 Task: Check the percentage active listings of office in the last 5 years.
Action: Mouse moved to (730, 165)
Screenshot: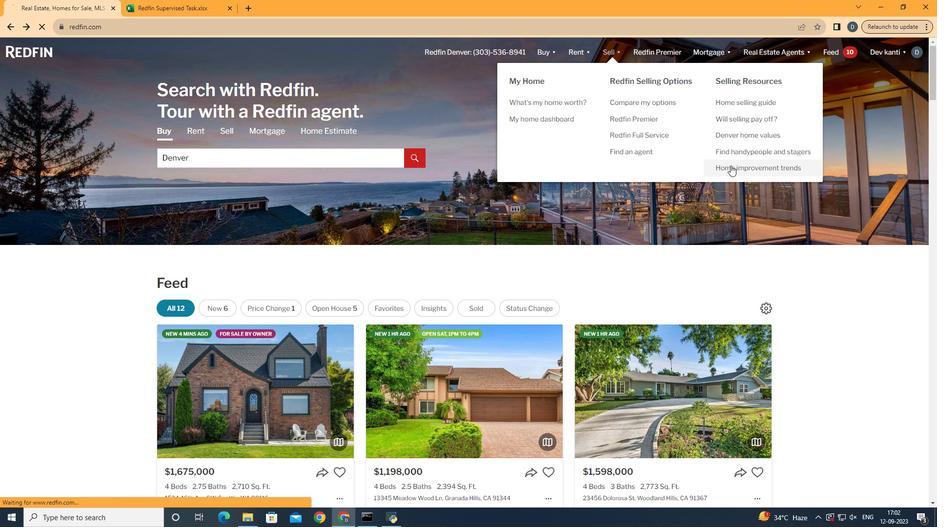 
Action: Mouse pressed left at (730, 165)
Screenshot: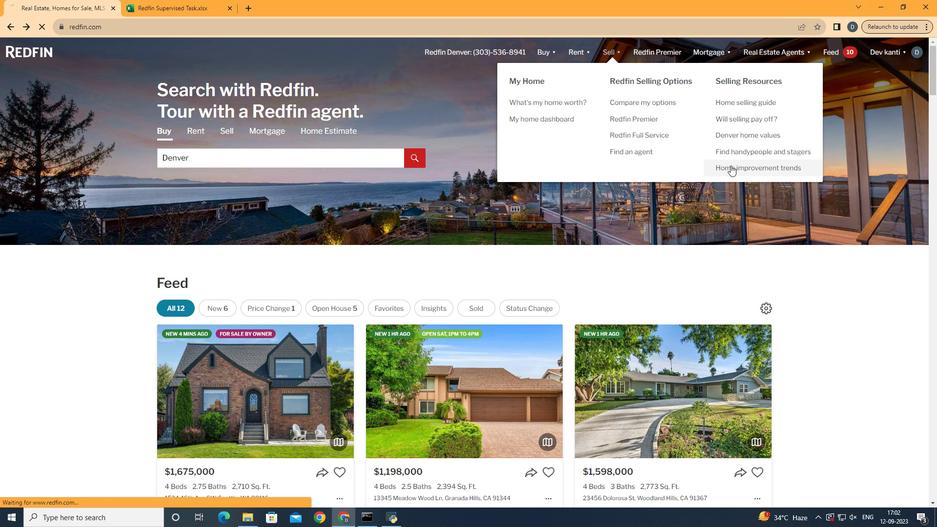 
Action: Mouse moved to (228, 187)
Screenshot: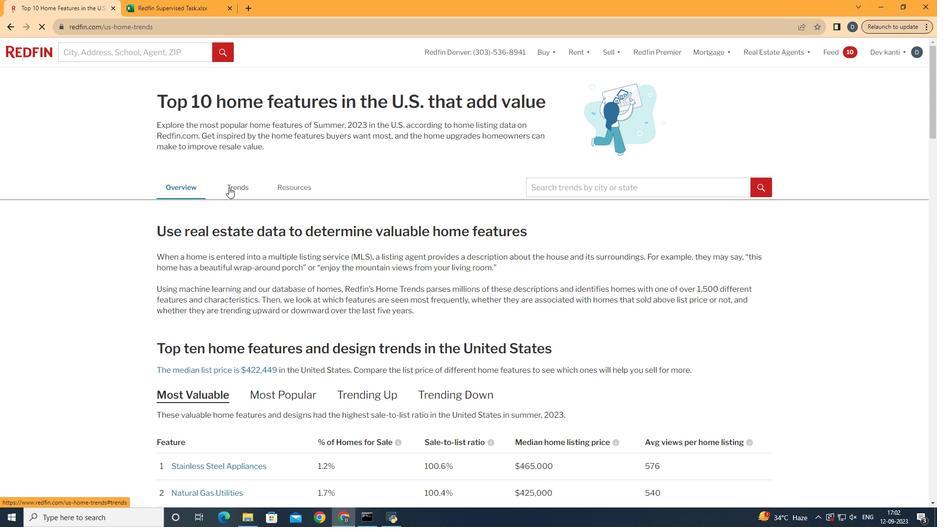 
Action: Mouse pressed left at (228, 187)
Screenshot: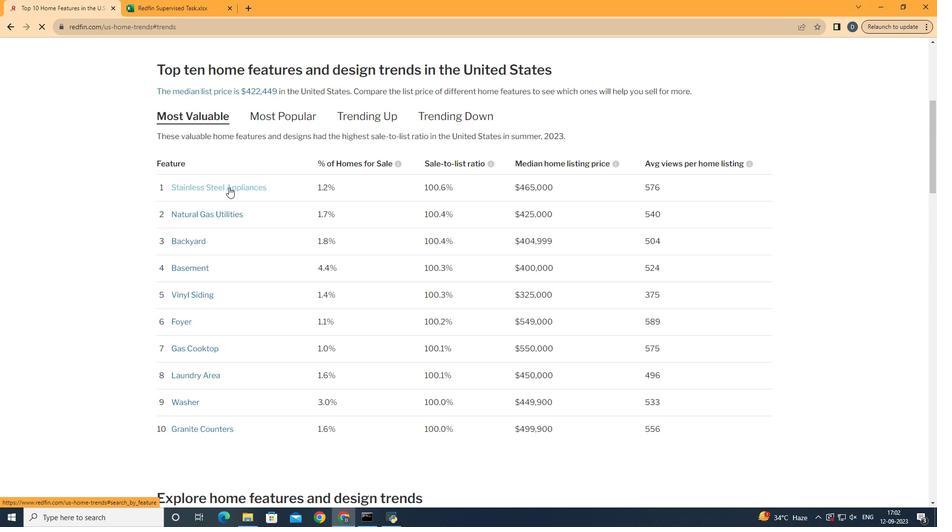 
Action: Mouse moved to (245, 222)
Screenshot: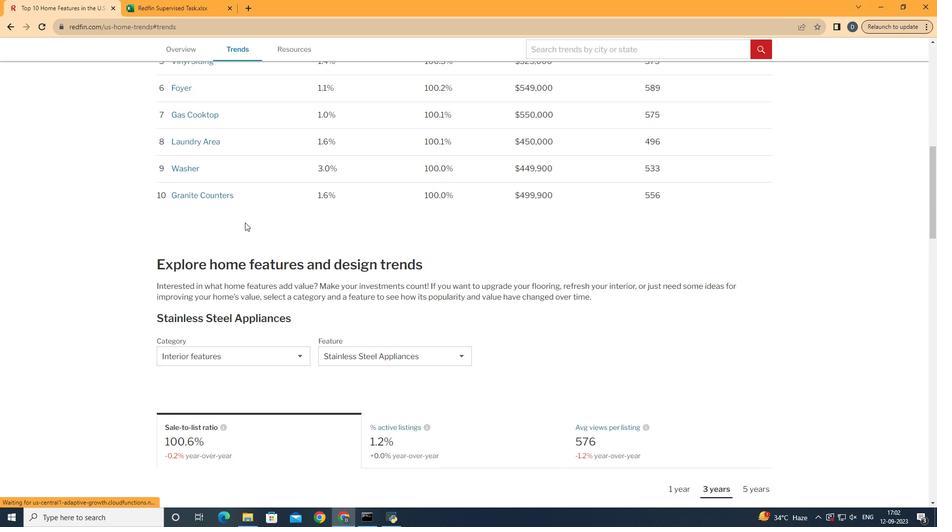 
Action: Mouse scrolled (245, 222) with delta (0, 0)
Screenshot: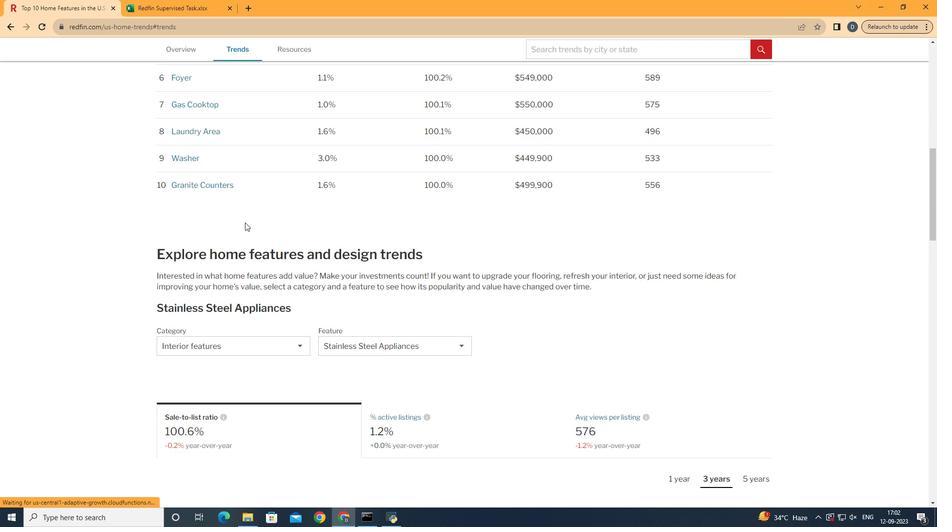 
Action: Mouse scrolled (245, 222) with delta (0, 0)
Screenshot: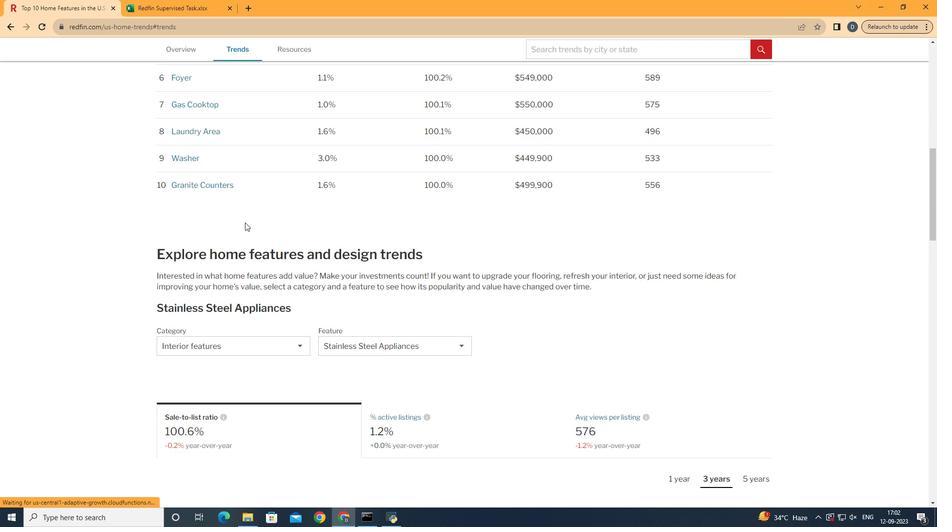 
Action: Mouse scrolled (245, 222) with delta (0, 0)
Screenshot: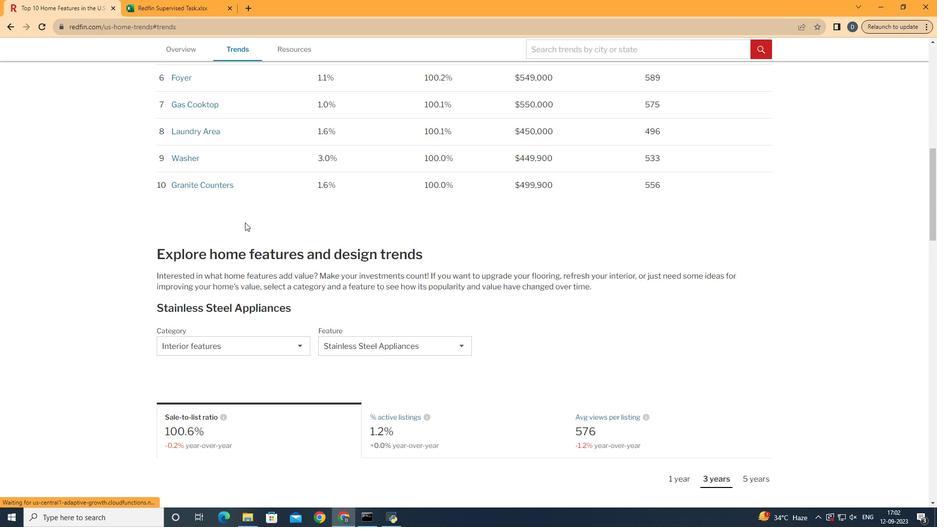 
Action: Mouse scrolled (245, 222) with delta (0, 0)
Screenshot: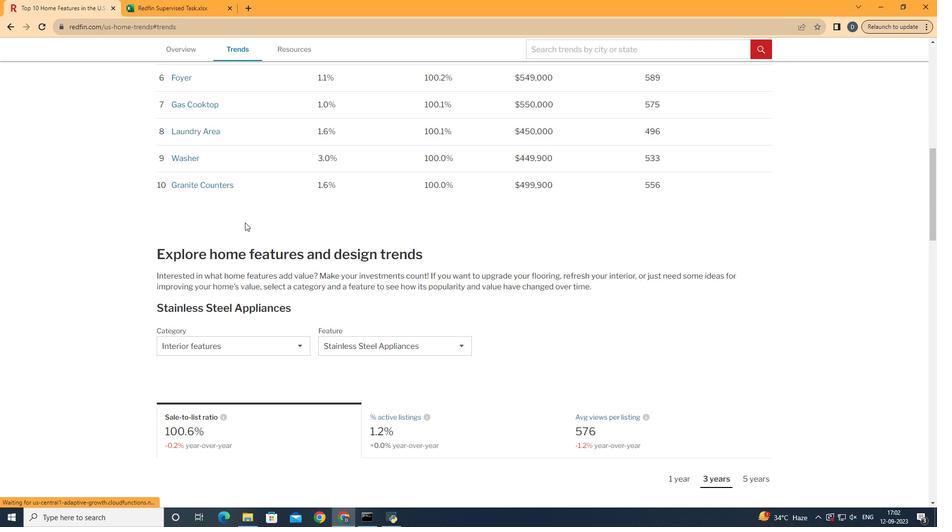 
Action: Mouse scrolled (245, 222) with delta (0, 0)
Screenshot: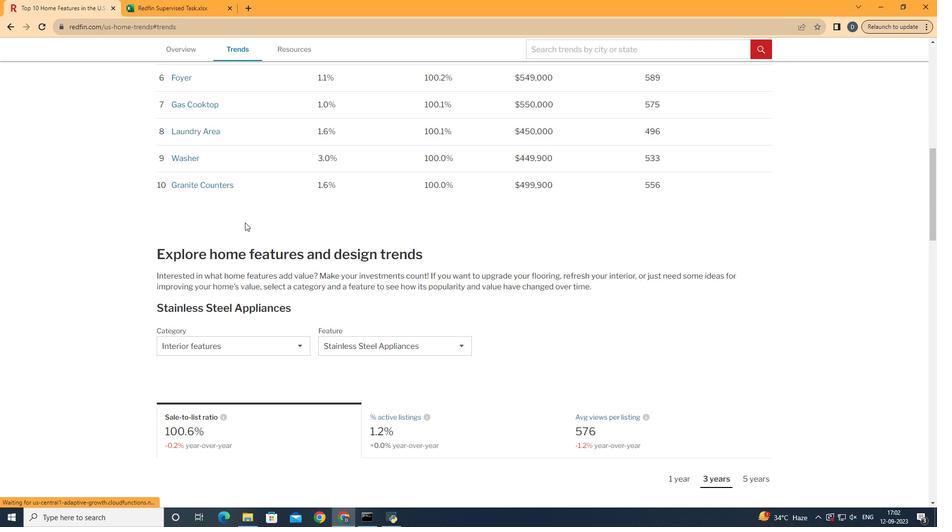 
Action: Mouse scrolled (245, 222) with delta (0, 0)
Screenshot: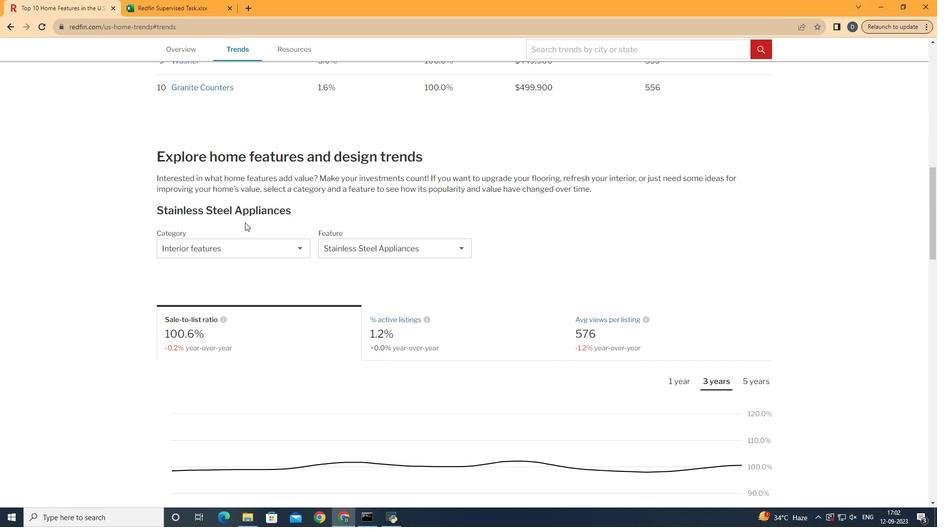 
Action: Mouse scrolled (245, 222) with delta (0, 0)
Screenshot: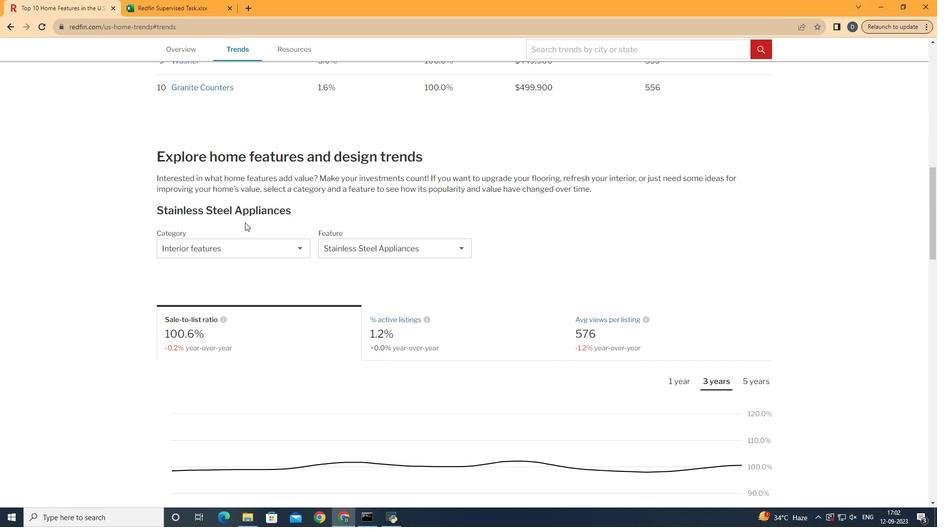 
Action: Mouse moved to (255, 249)
Screenshot: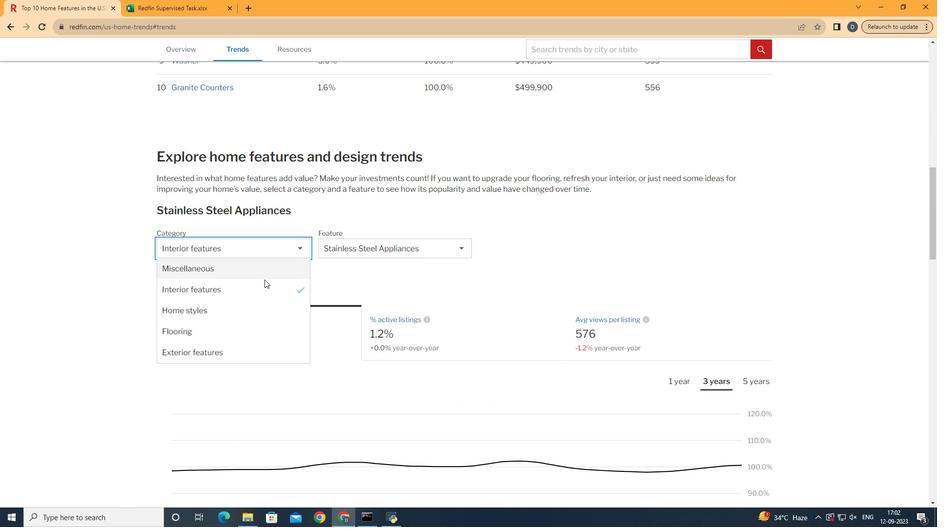 
Action: Mouse pressed left at (255, 249)
Screenshot: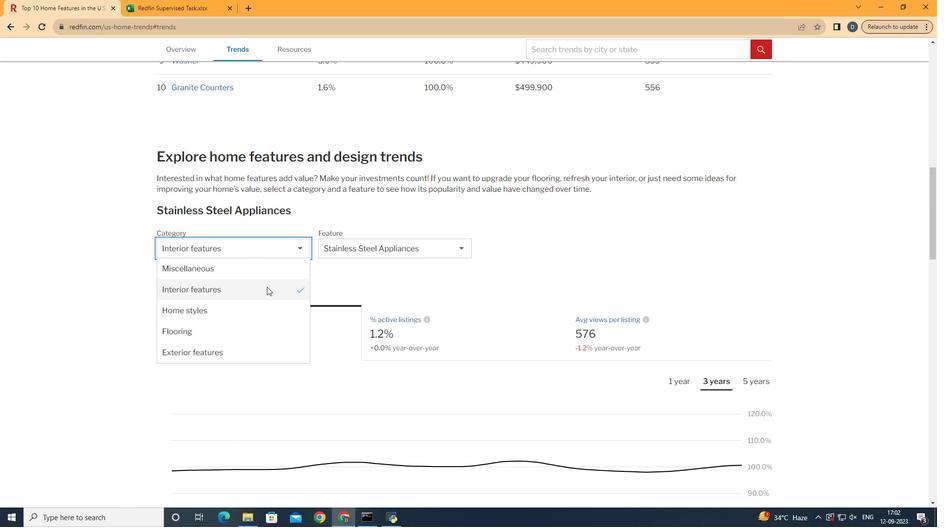 
Action: Mouse moved to (268, 291)
Screenshot: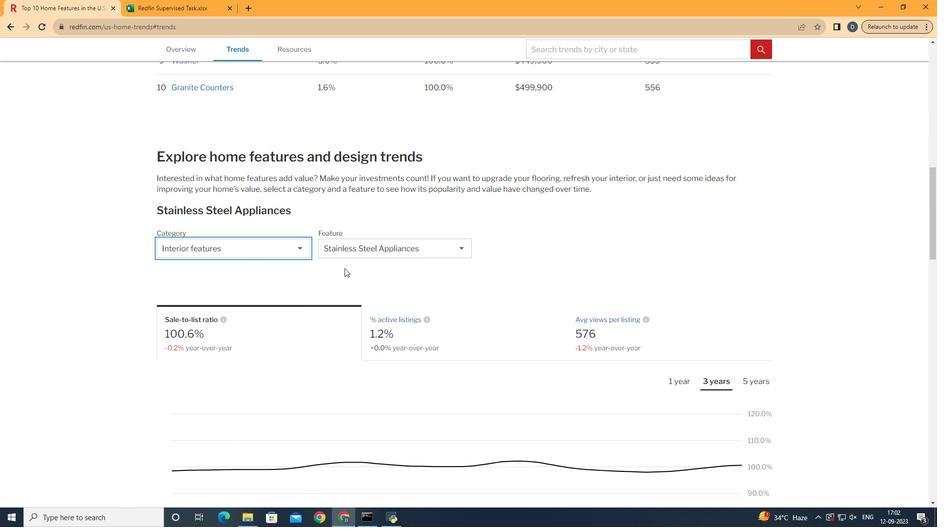 
Action: Mouse pressed left at (268, 291)
Screenshot: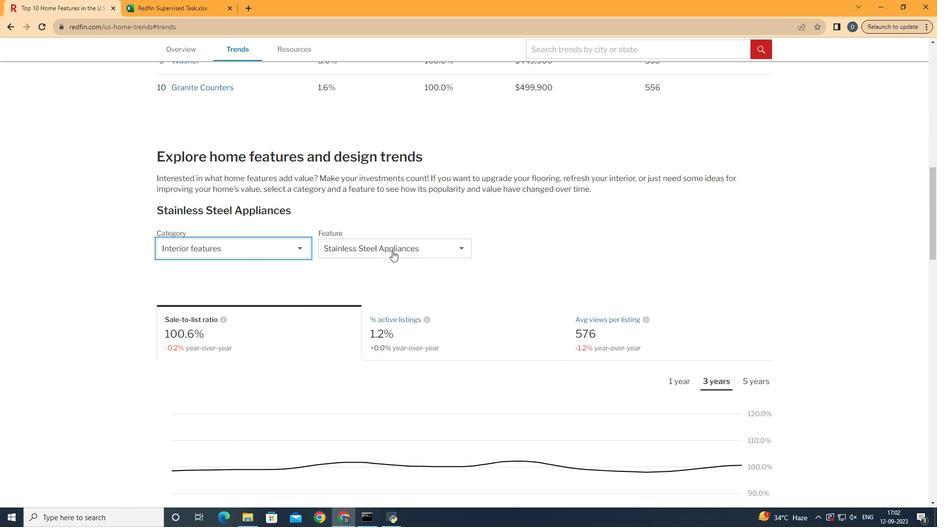 
Action: Mouse moved to (393, 250)
Screenshot: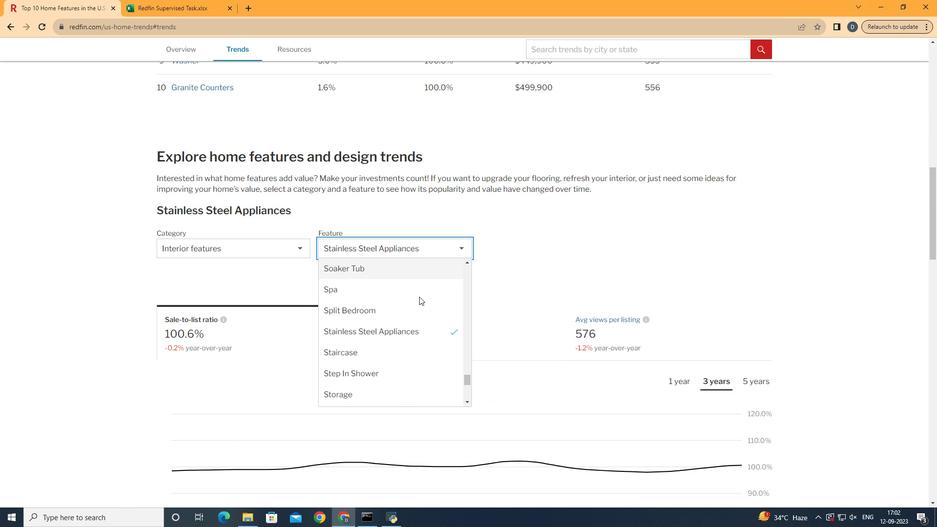 
Action: Mouse pressed left at (393, 250)
Screenshot: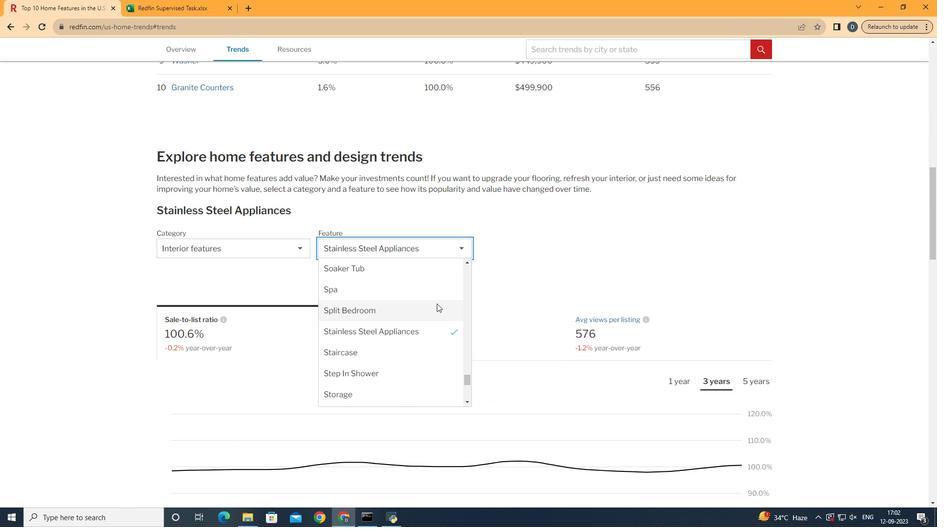 
Action: Mouse moved to (447, 303)
Screenshot: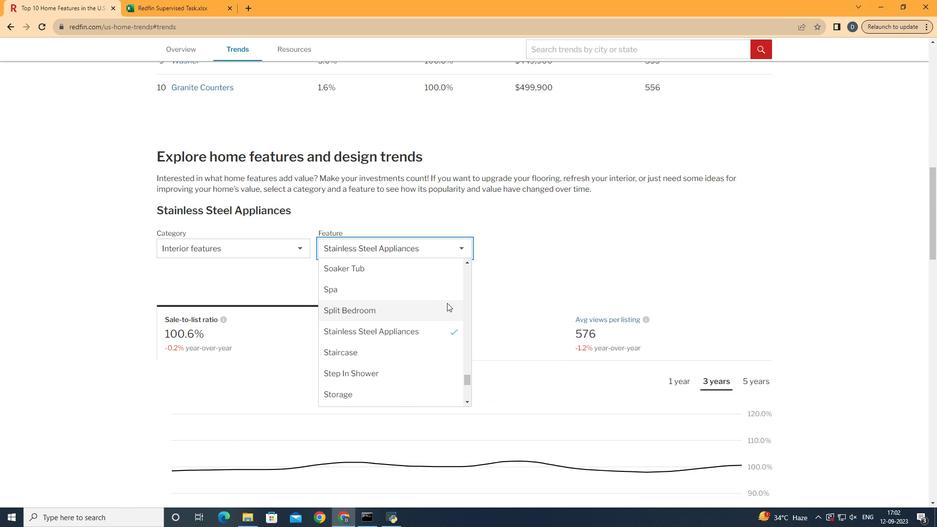 
Action: Mouse scrolled (447, 303) with delta (0, 0)
Screenshot: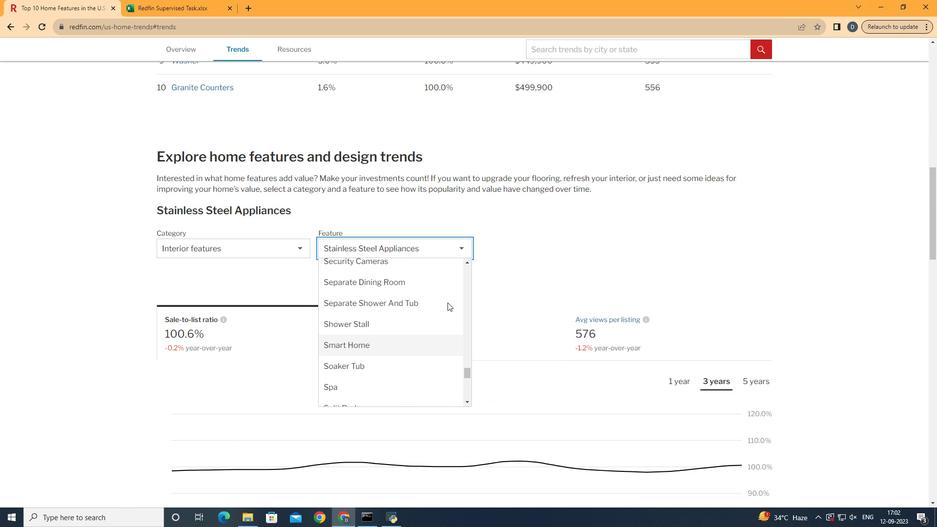 
Action: Mouse scrolled (447, 303) with delta (0, 0)
Screenshot: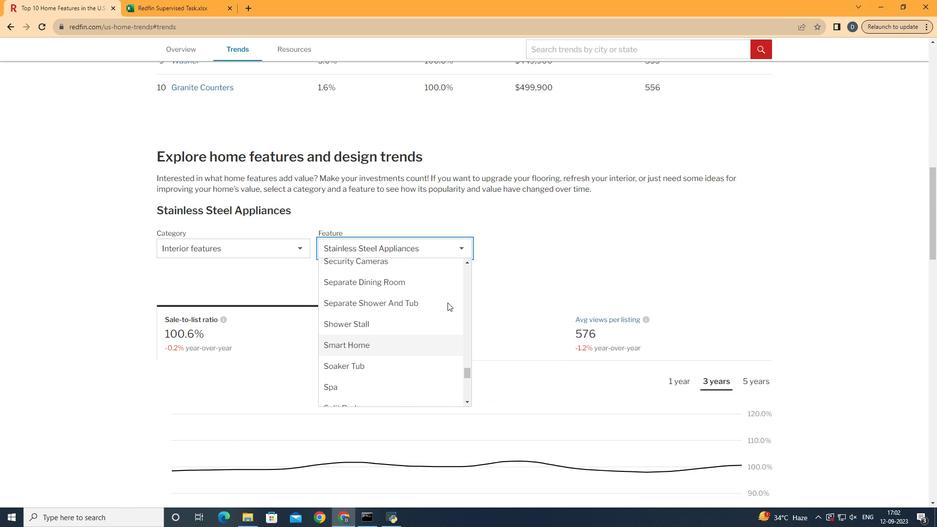 
Action: Mouse moved to (447, 302)
Screenshot: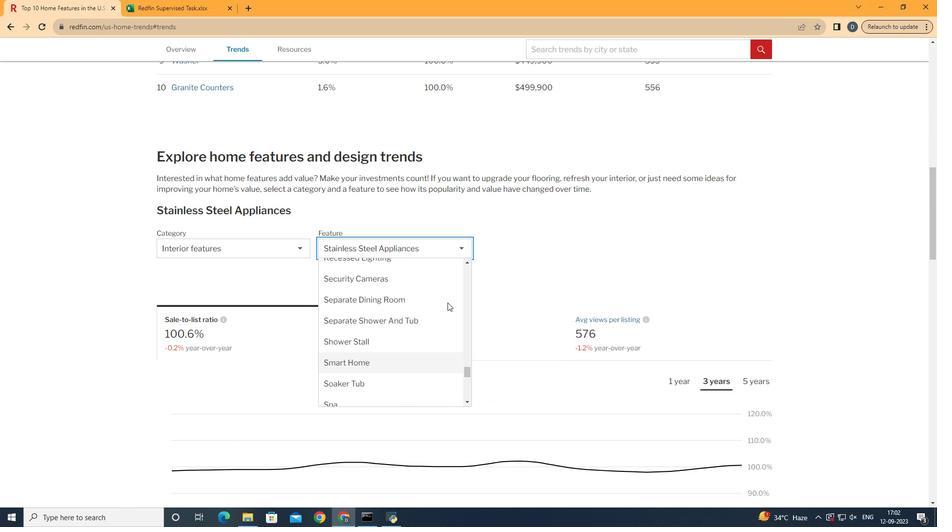 
Action: Mouse scrolled (447, 303) with delta (0, 0)
Screenshot: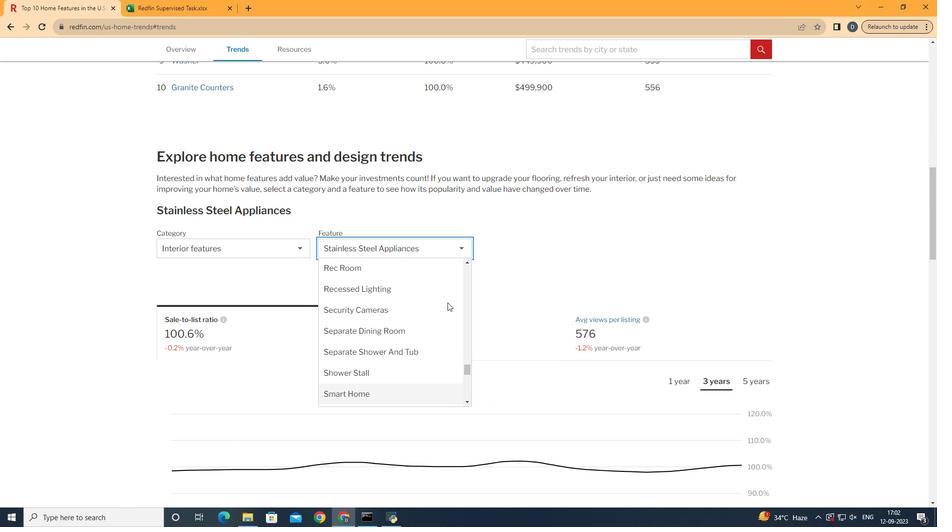 
Action: Mouse moved to (435, 320)
Screenshot: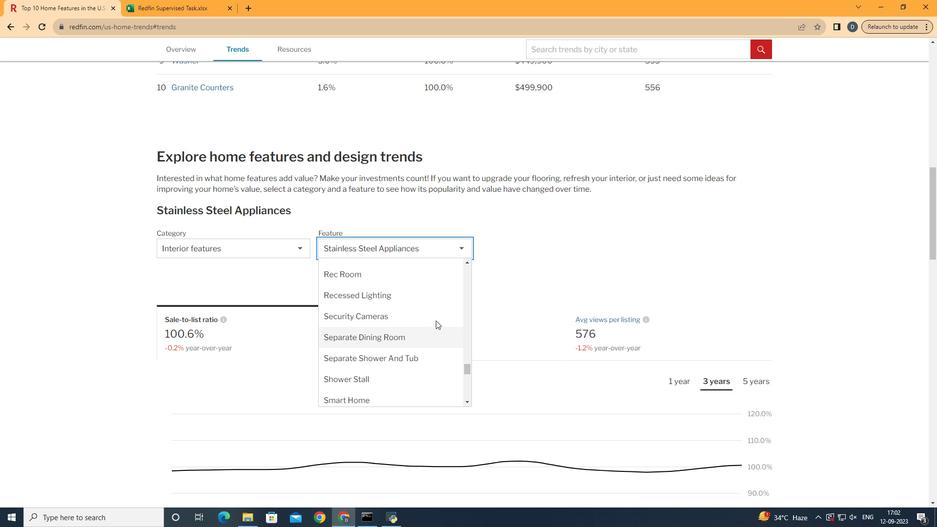 
Action: Mouse scrolled (435, 321) with delta (0, 0)
Screenshot: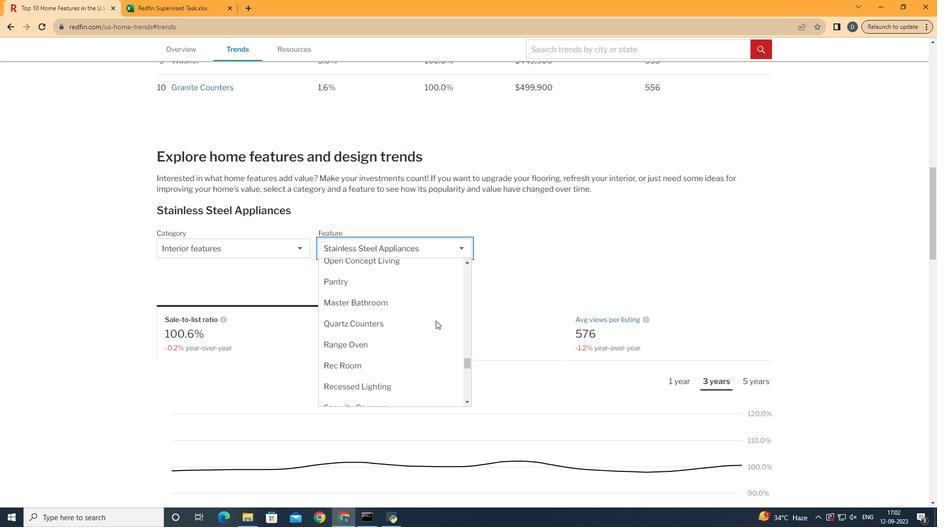 
Action: Mouse scrolled (435, 321) with delta (0, 0)
Screenshot: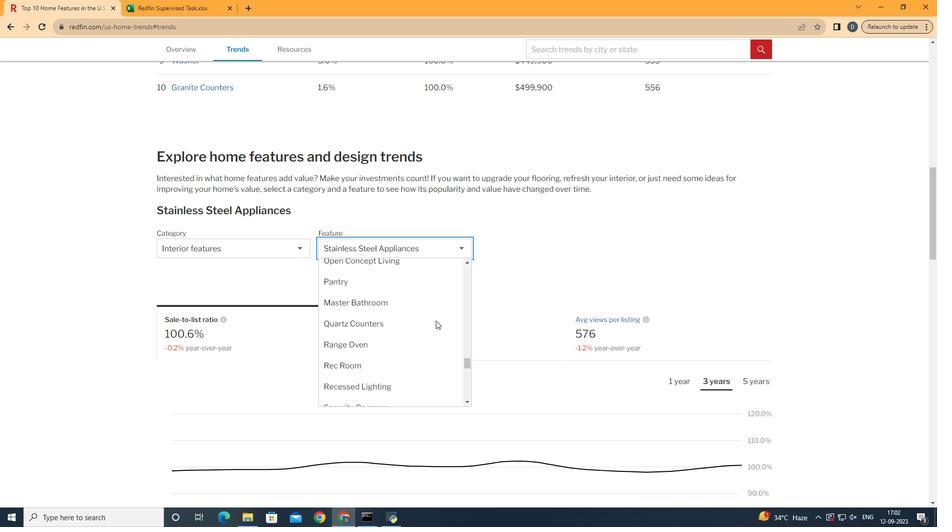 
Action: Mouse moved to (441, 287)
Screenshot: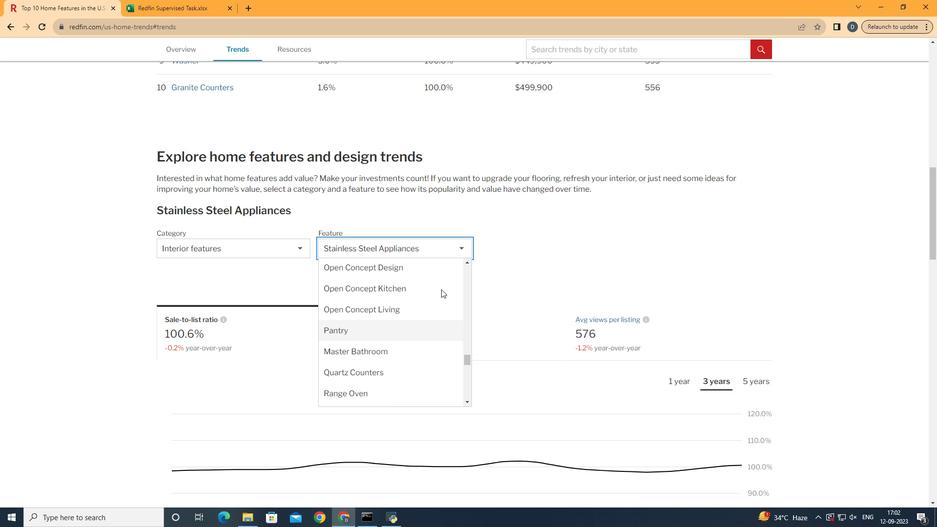 
Action: Mouse scrolled (441, 287) with delta (0, 0)
Screenshot: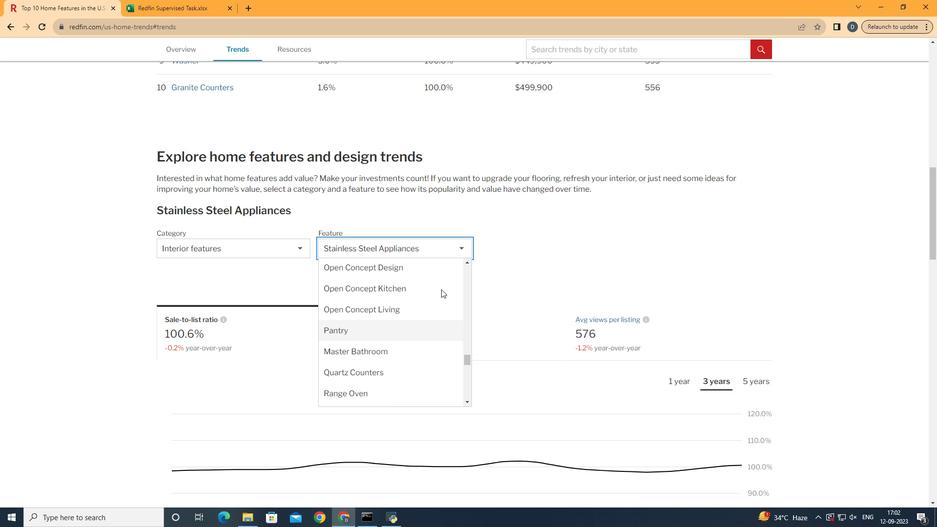 
Action: Mouse moved to (440, 292)
Screenshot: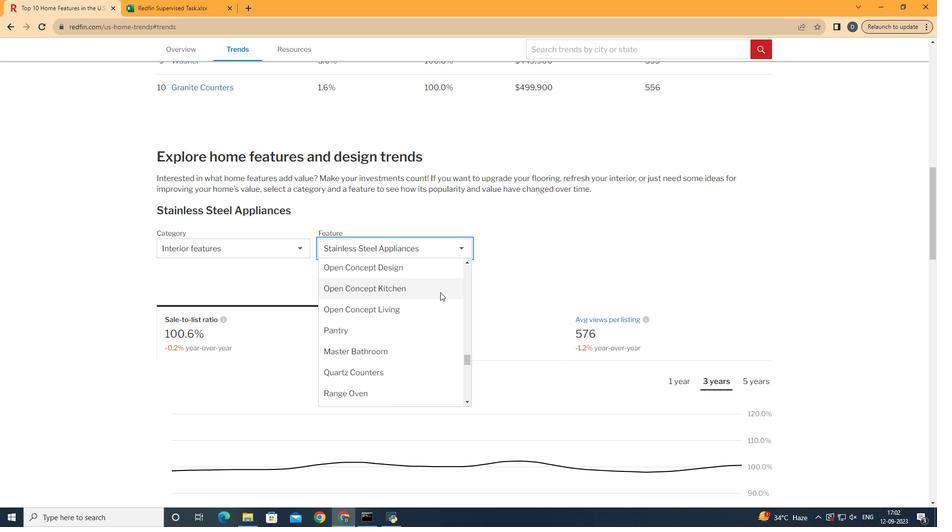 
Action: Mouse scrolled (440, 292) with delta (0, 0)
Screenshot: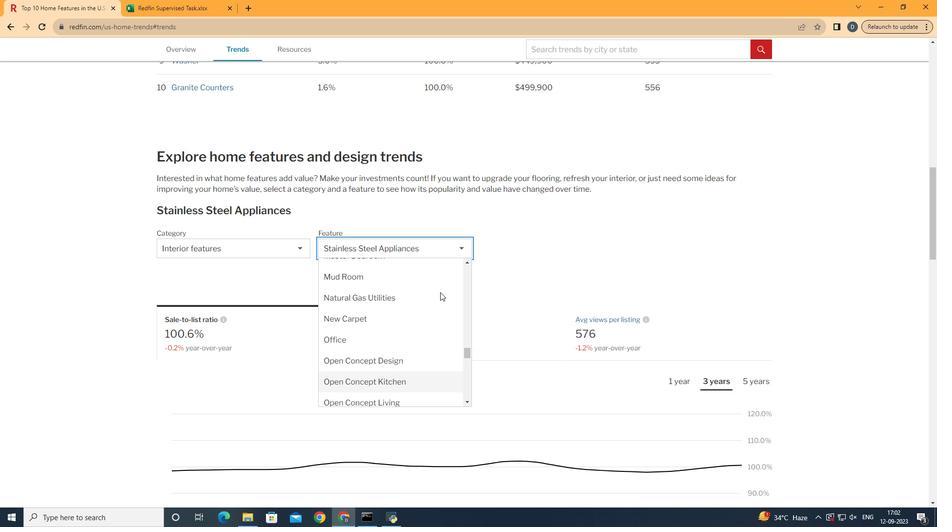 
Action: Mouse scrolled (440, 292) with delta (0, 0)
Screenshot: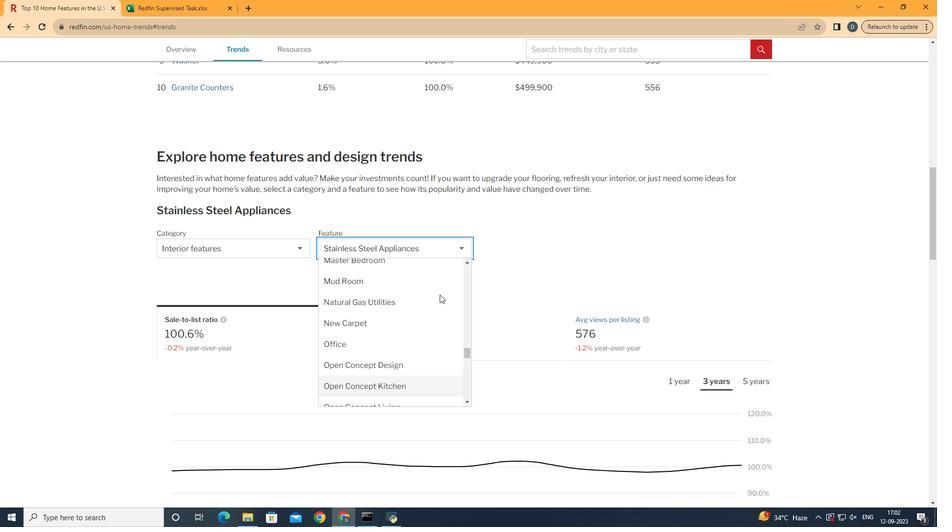 
Action: Mouse moved to (417, 344)
Screenshot: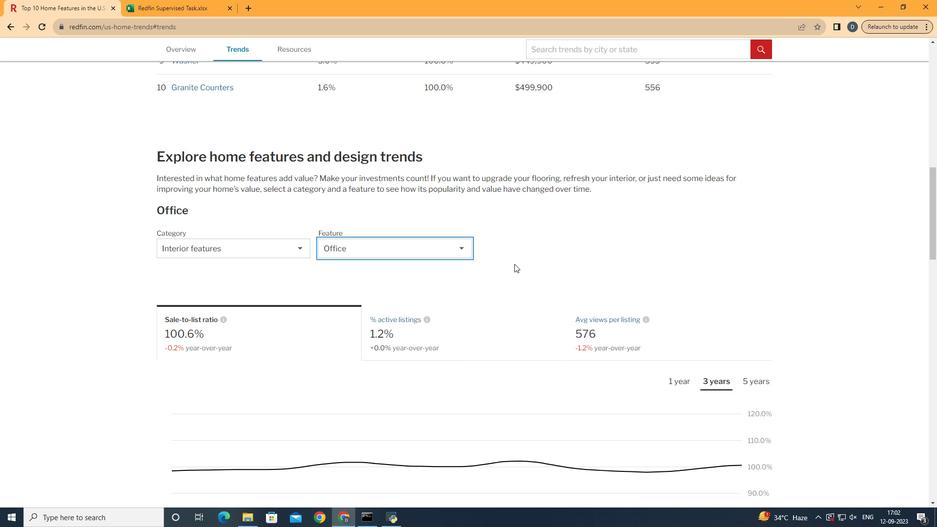 
Action: Mouse pressed left at (417, 344)
Screenshot: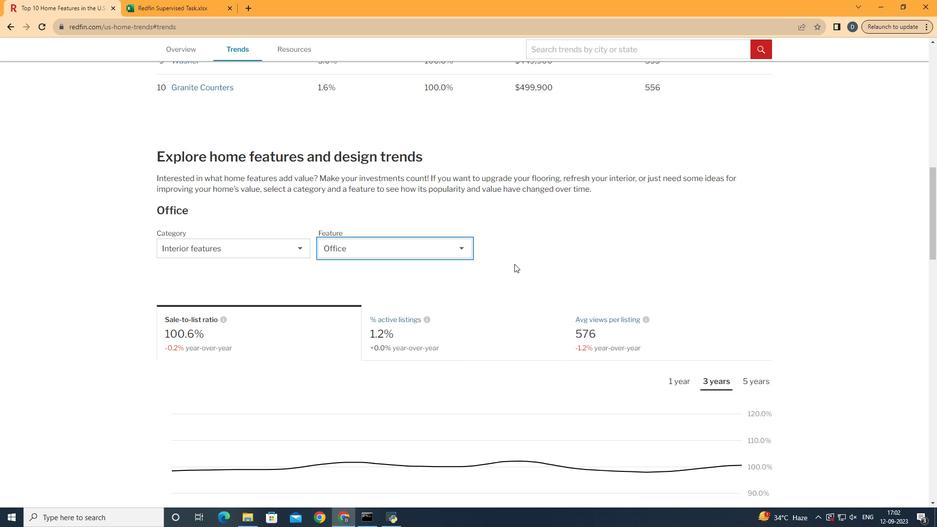 
Action: Mouse moved to (514, 264)
Screenshot: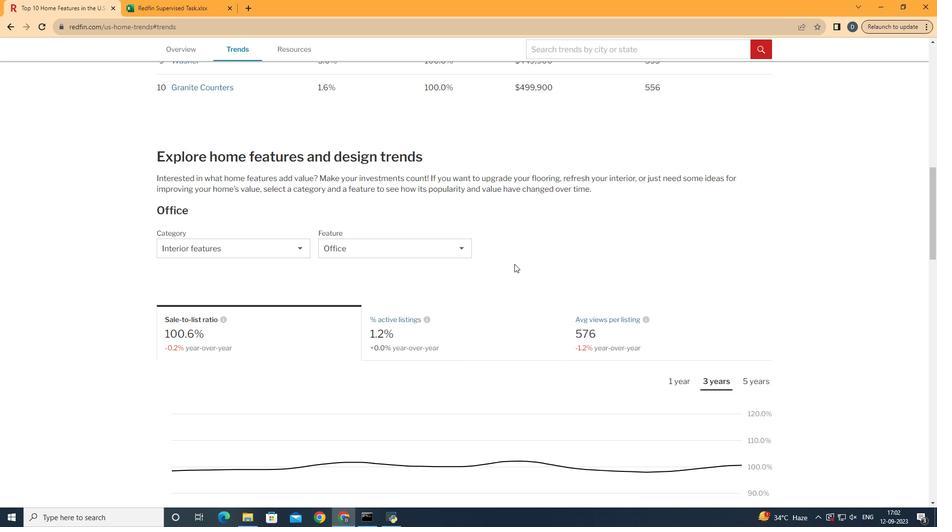 
Action: Mouse pressed left at (514, 264)
Screenshot: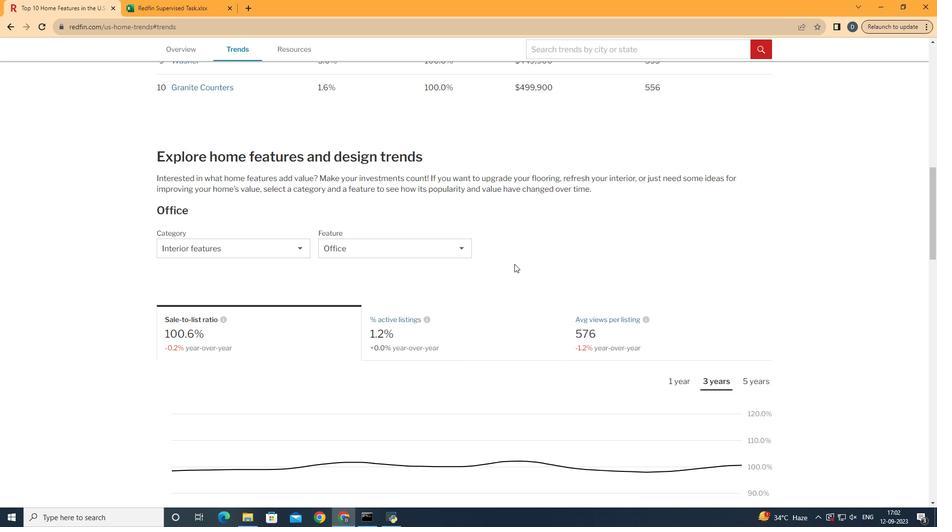 
Action: Mouse moved to (515, 263)
Screenshot: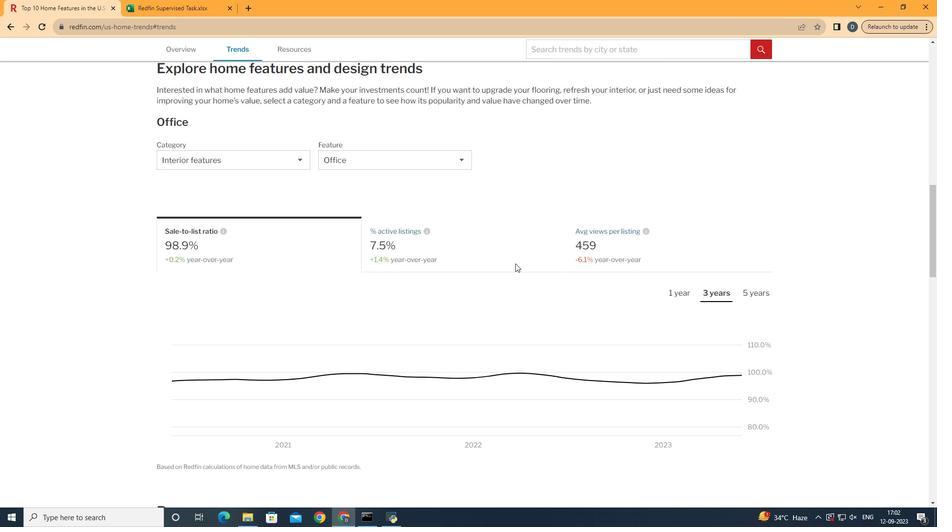 
Action: Mouse scrolled (515, 263) with delta (0, 0)
Screenshot: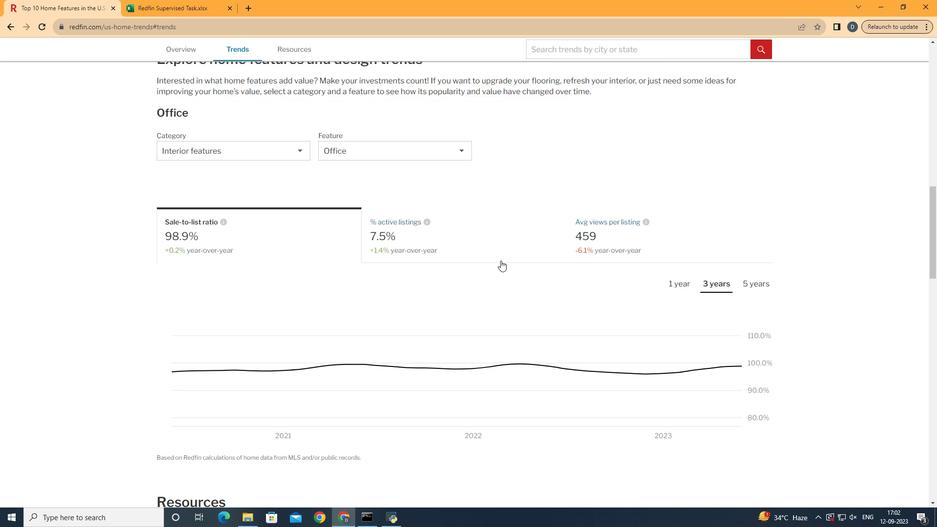 
Action: Mouse scrolled (515, 263) with delta (0, 0)
Screenshot: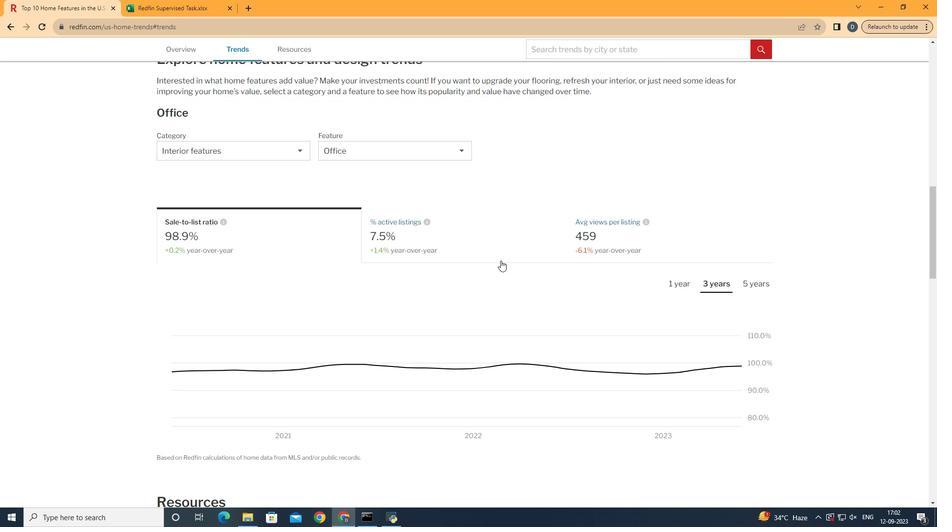 
Action: Mouse moved to (467, 243)
Screenshot: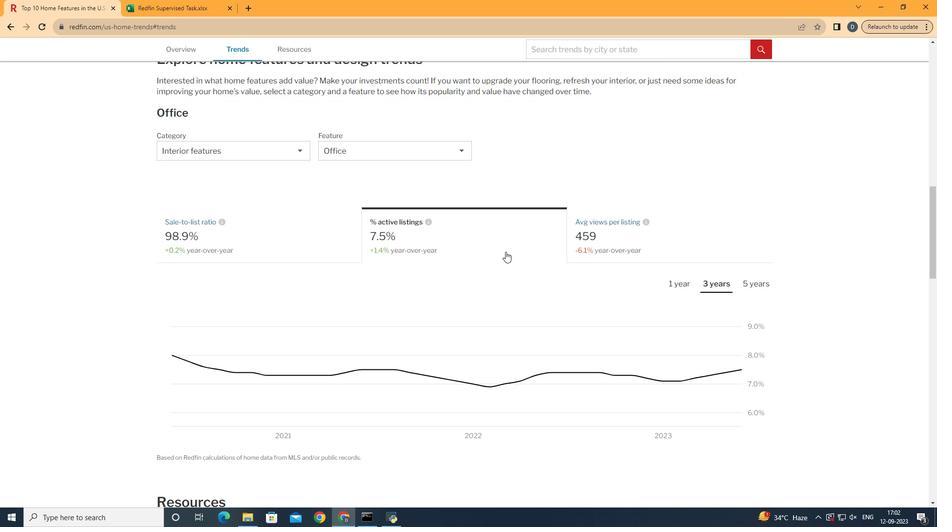 
Action: Mouse pressed left at (467, 243)
Screenshot: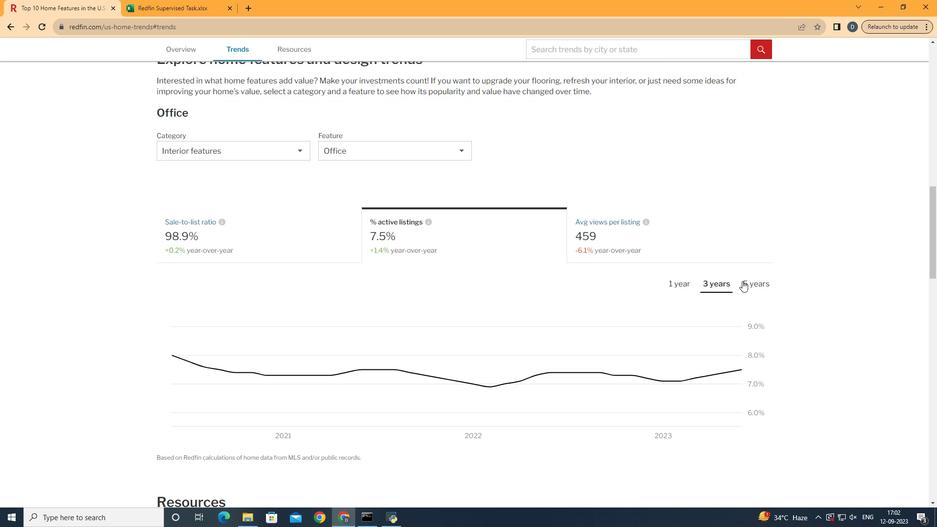 
Action: Mouse moved to (745, 281)
Screenshot: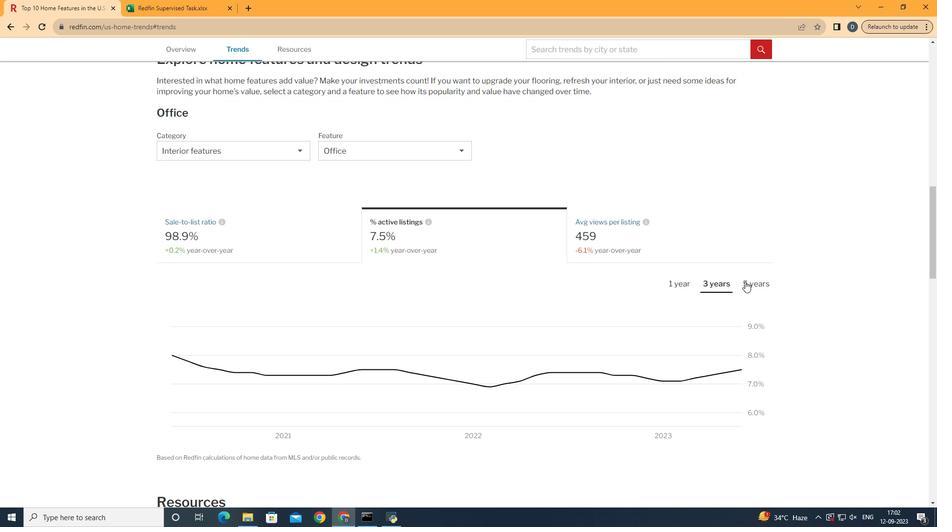 
Action: Mouse pressed left at (745, 281)
Screenshot: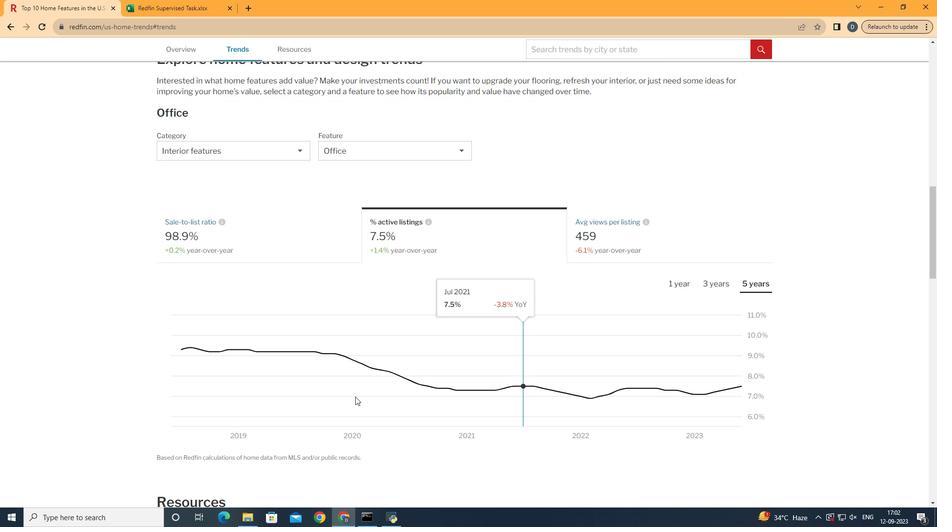 
Action: Mouse moved to (734, 391)
Screenshot: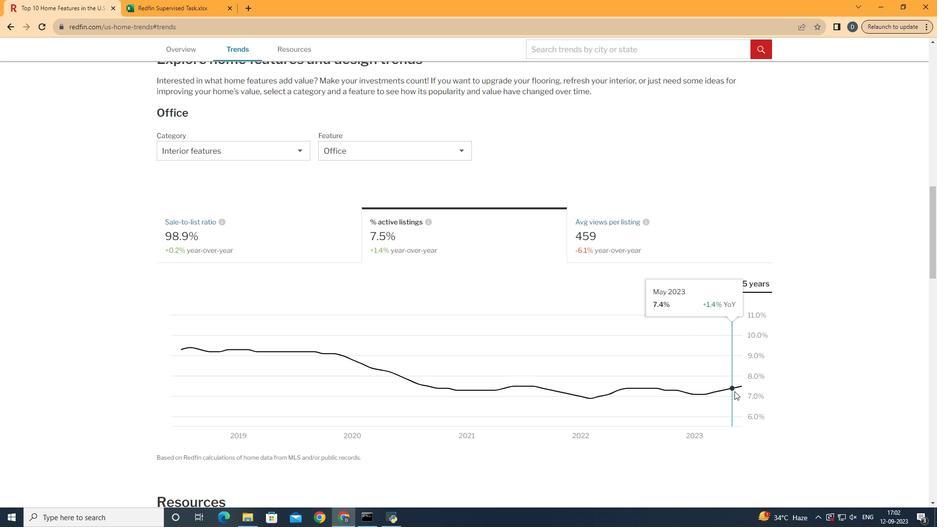 
